 Task: In the  document Quantummechanicsmeet.html Insert the command  'Suggesting 'Email the file to   'softage.9@softage.net', with message attached Attention Needed: Please prioritize going through the email I've sent. and file type: Open Document
Action: Mouse moved to (385, 455)
Screenshot: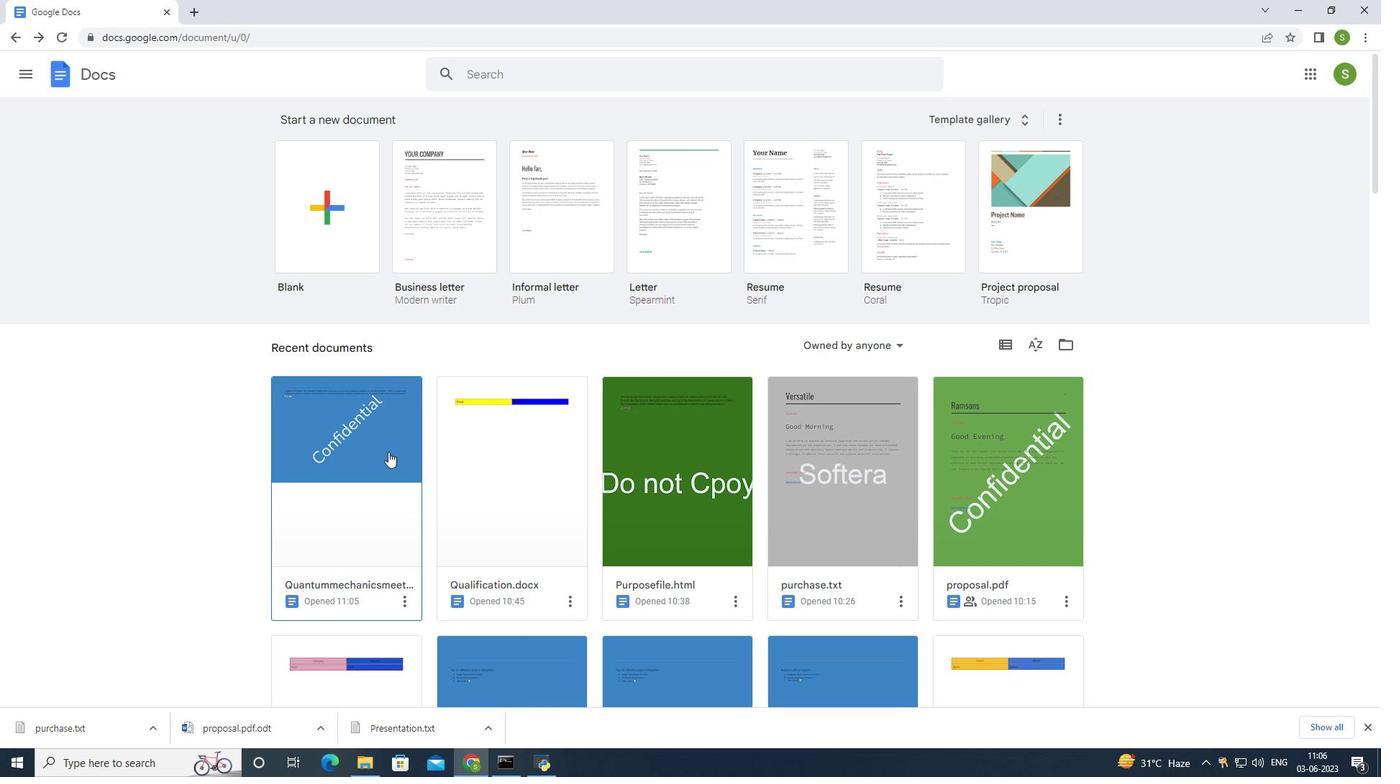 
Action: Mouse pressed left at (385, 455)
Screenshot: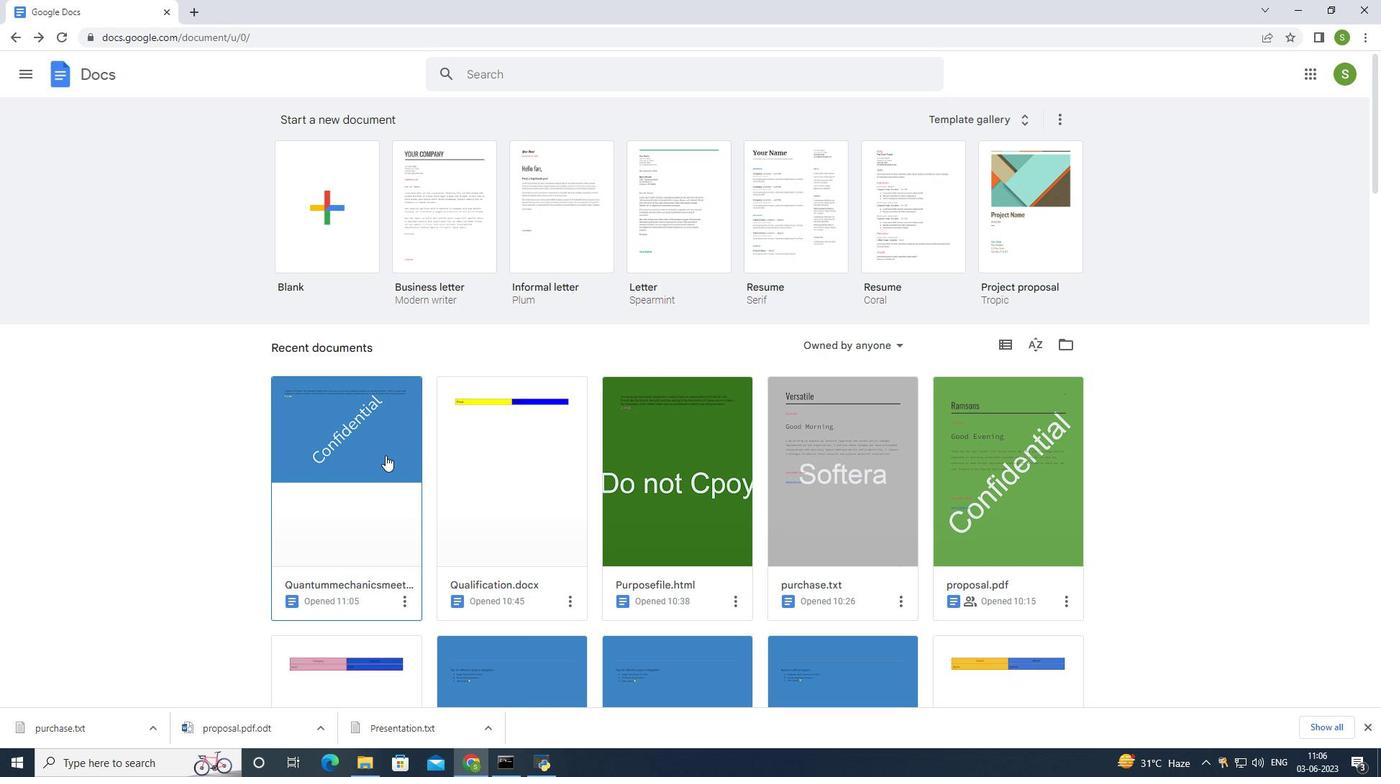 
Action: Mouse moved to (1306, 110)
Screenshot: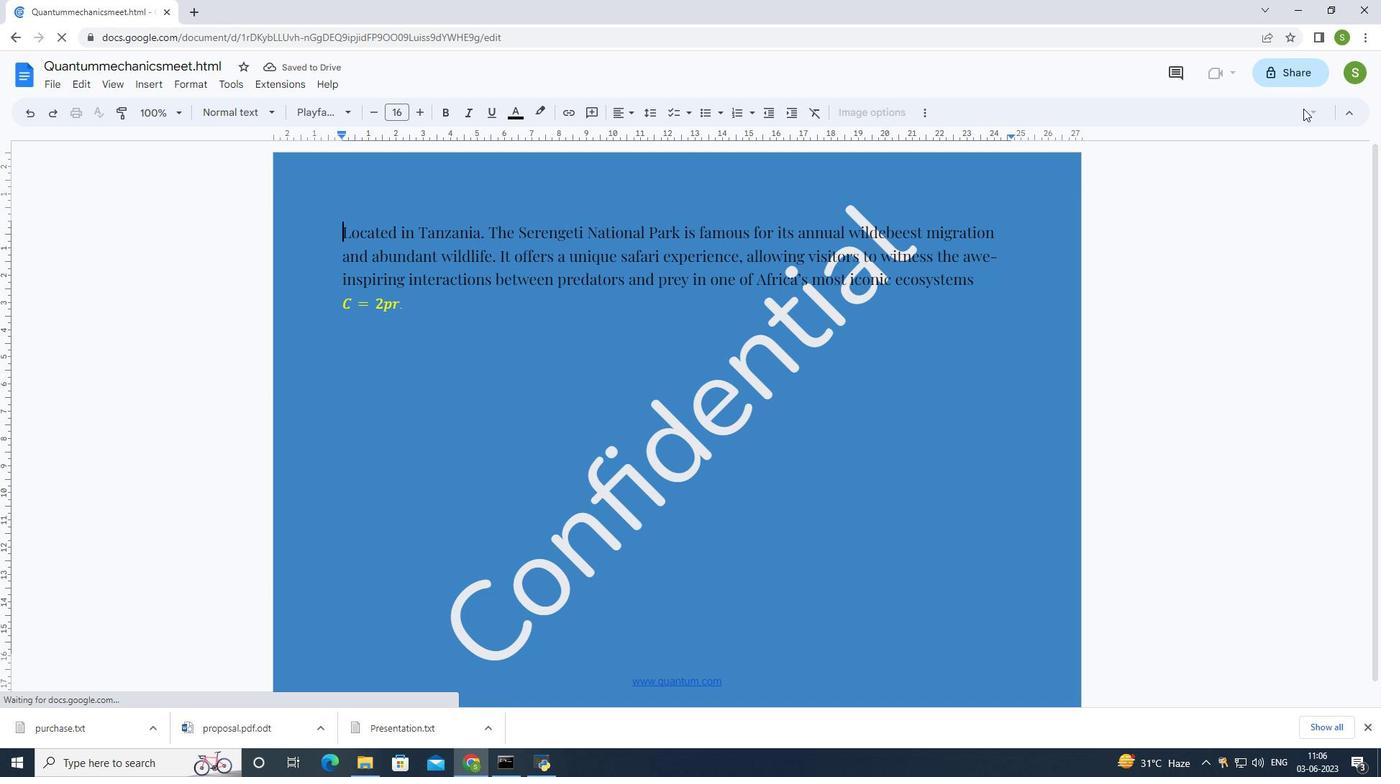 
Action: Mouse pressed left at (1306, 110)
Screenshot: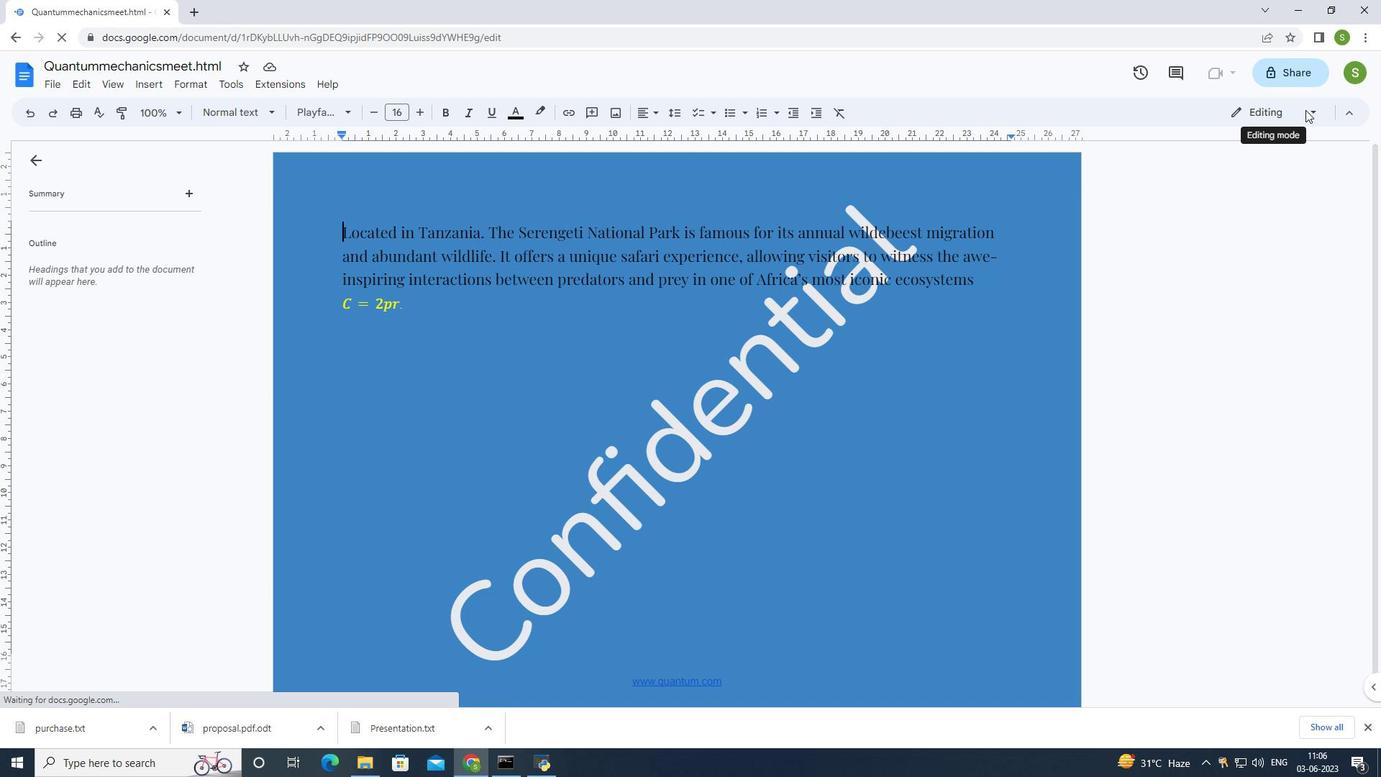 
Action: Mouse moved to (1259, 189)
Screenshot: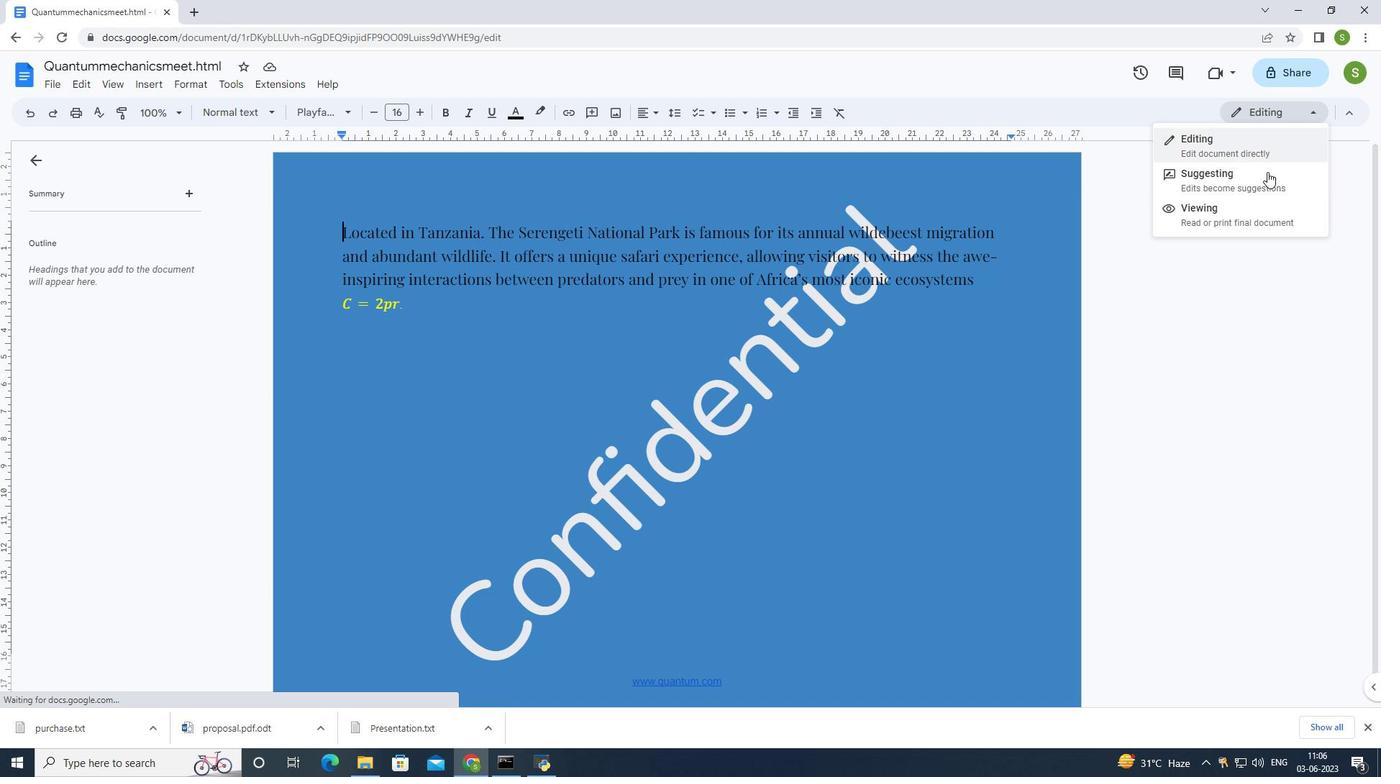 
Action: Mouse pressed left at (1259, 189)
Screenshot: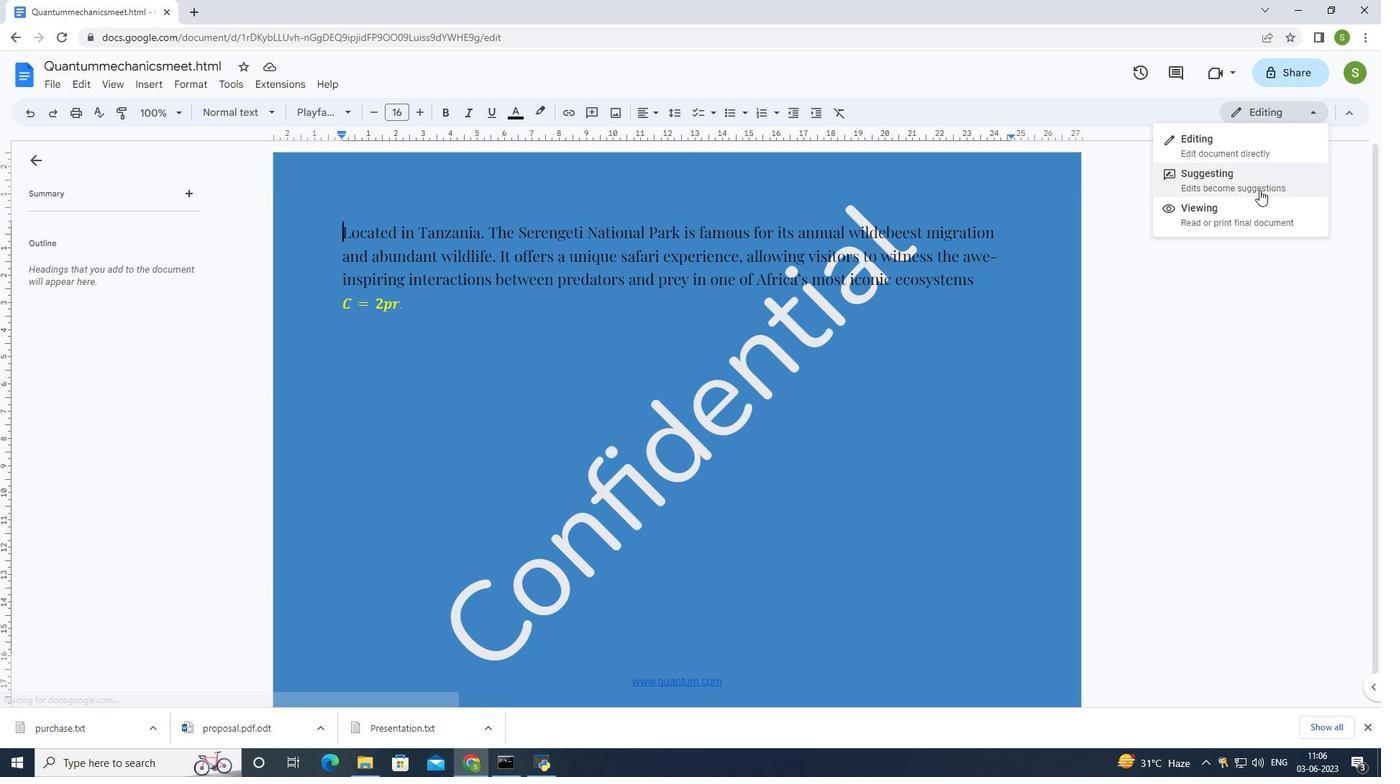
Action: Mouse moved to (47, 86)
Screenshot: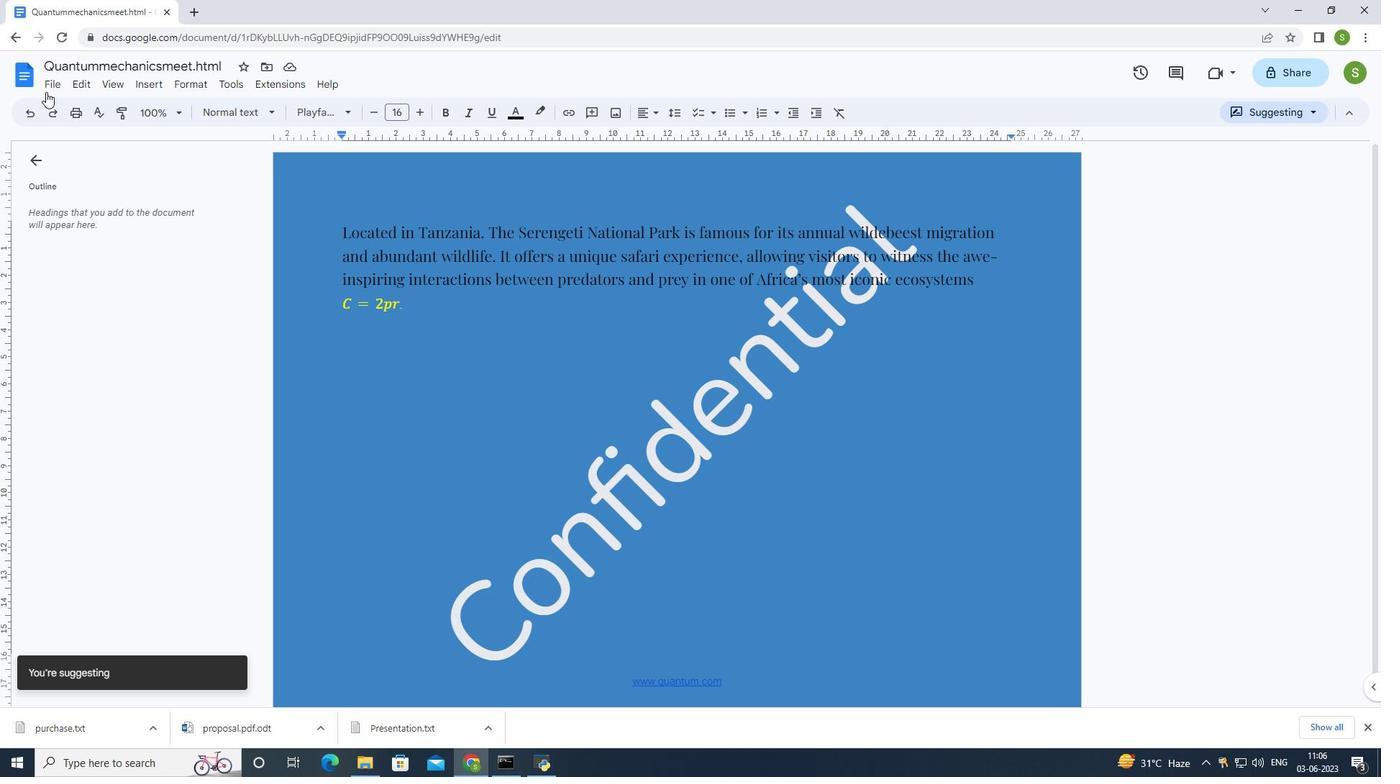 
Action: Mouse pressed left at (47, 86)
Screenshot: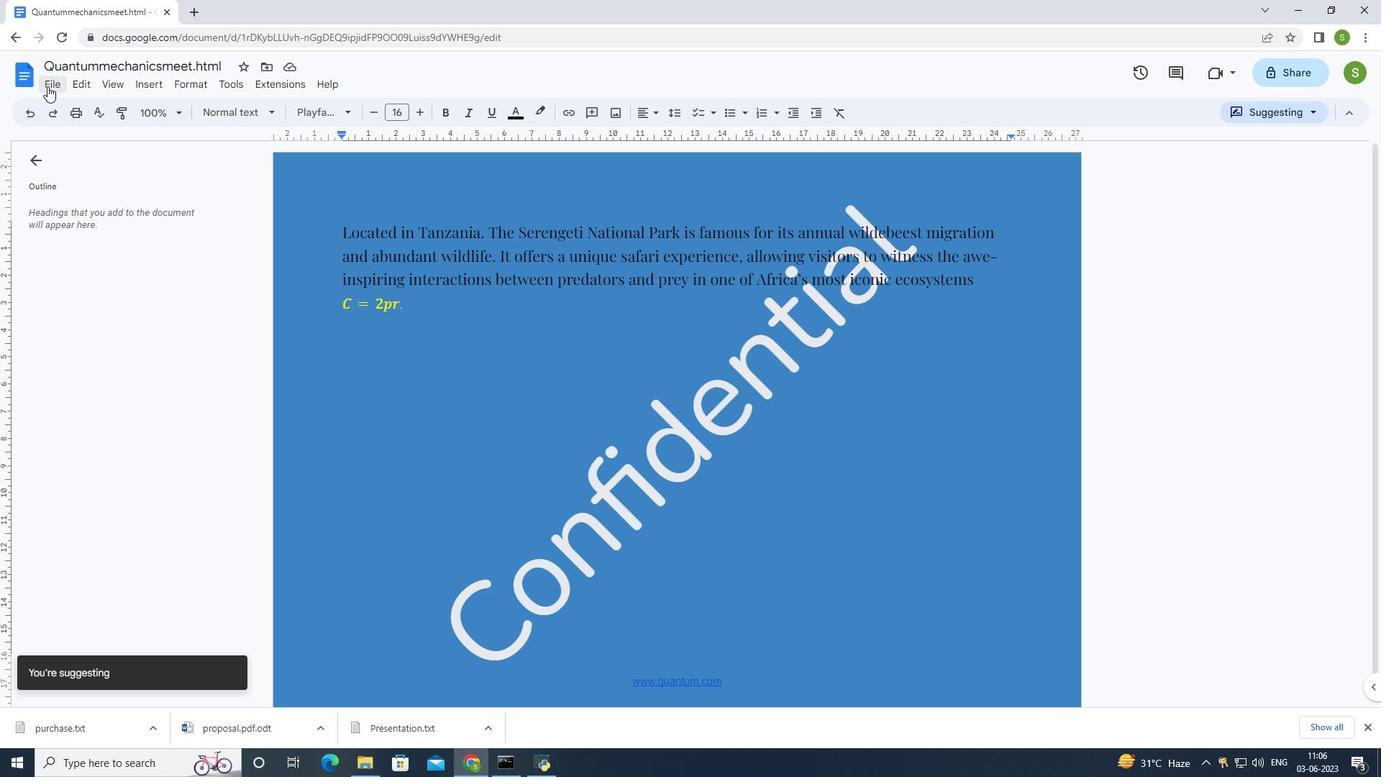 
Action: Mouse moved to (328, 212)
Screenshot: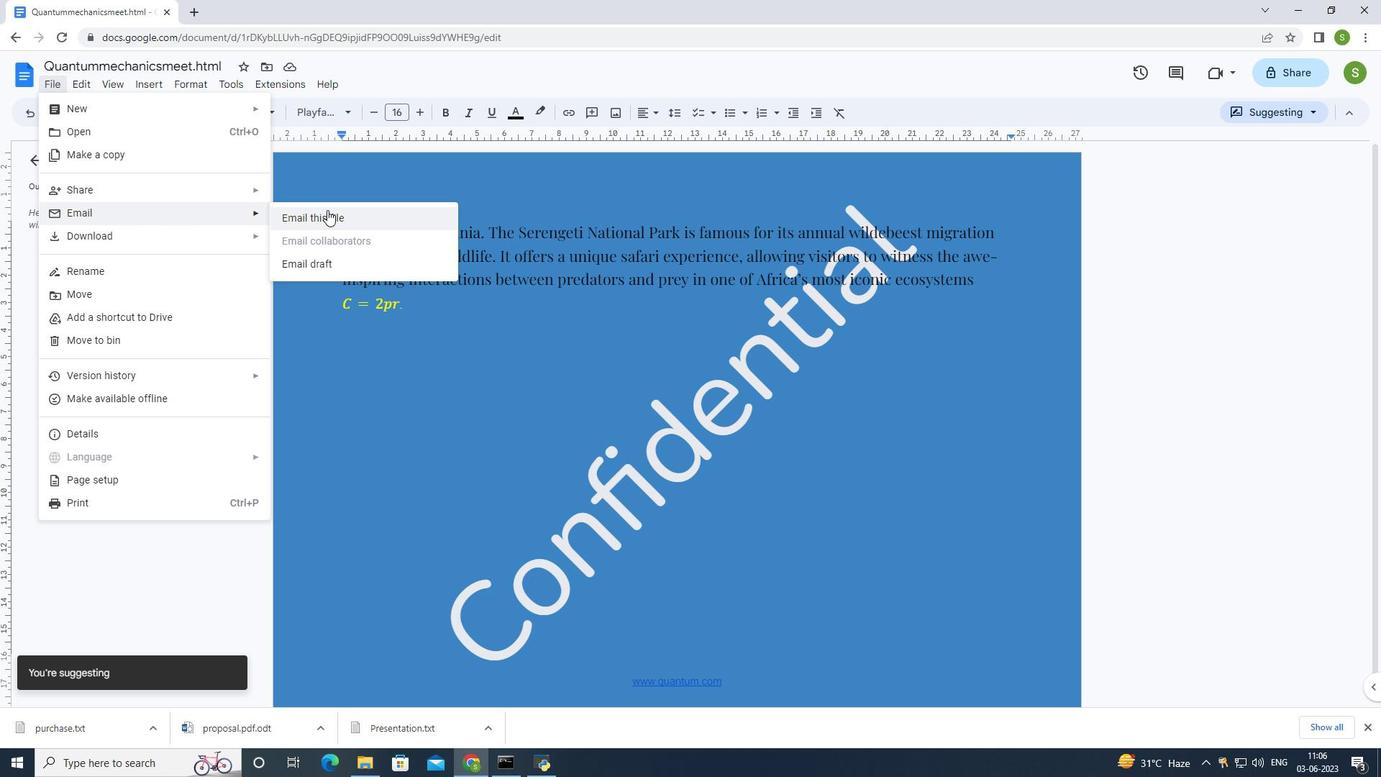 
Action: Mouse pressed left at (328, 212)
Screenshot: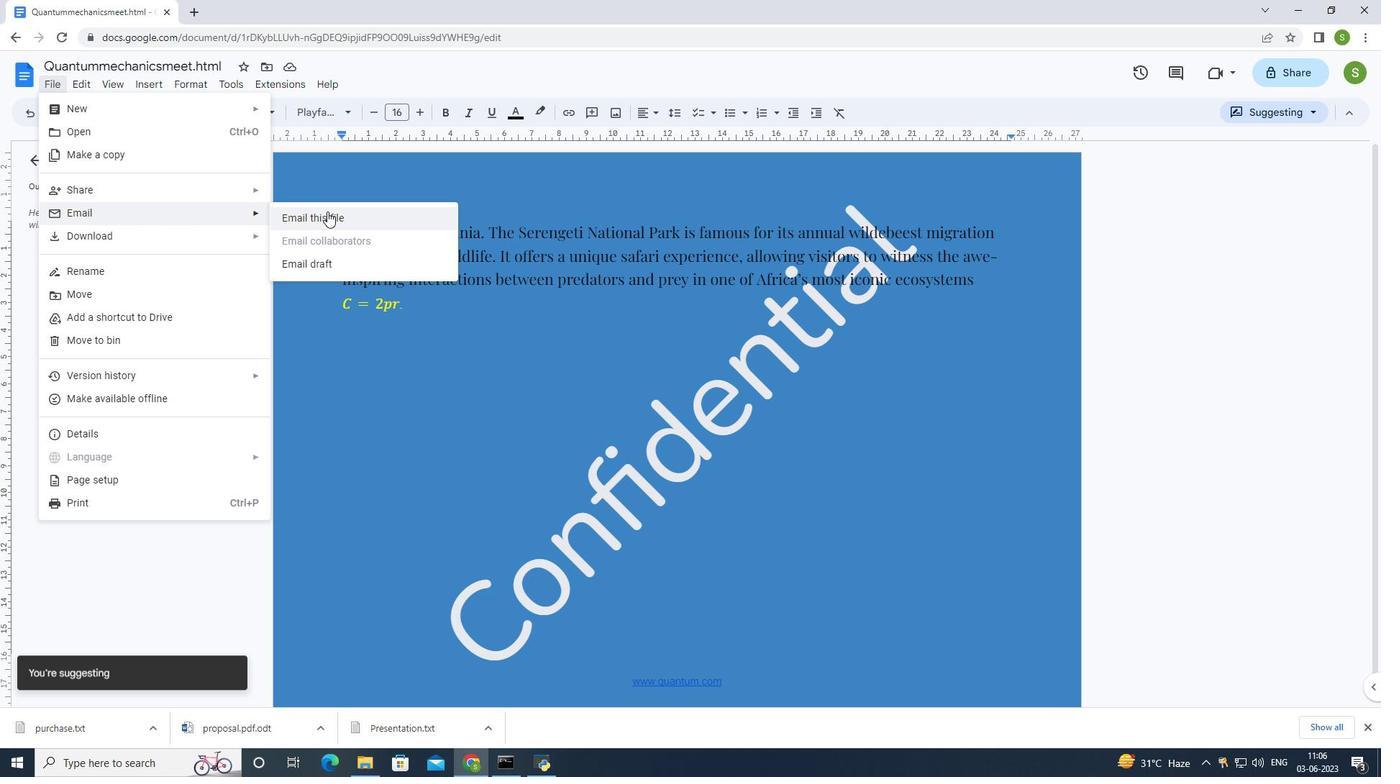 
Action: Mouse moved to (421, 220)
Screenshot: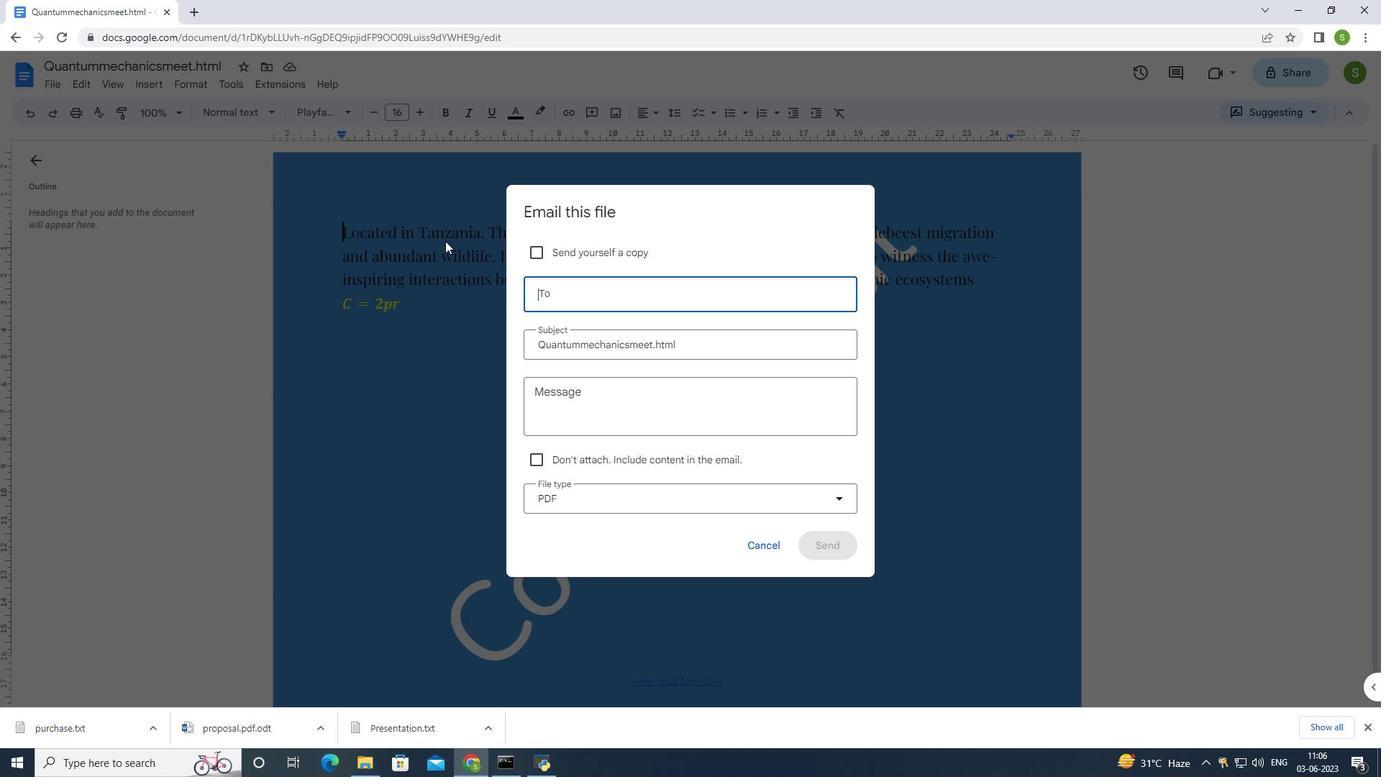 
Action: Key pressed softage.9<Key.shift>@softage.net
Screenshot: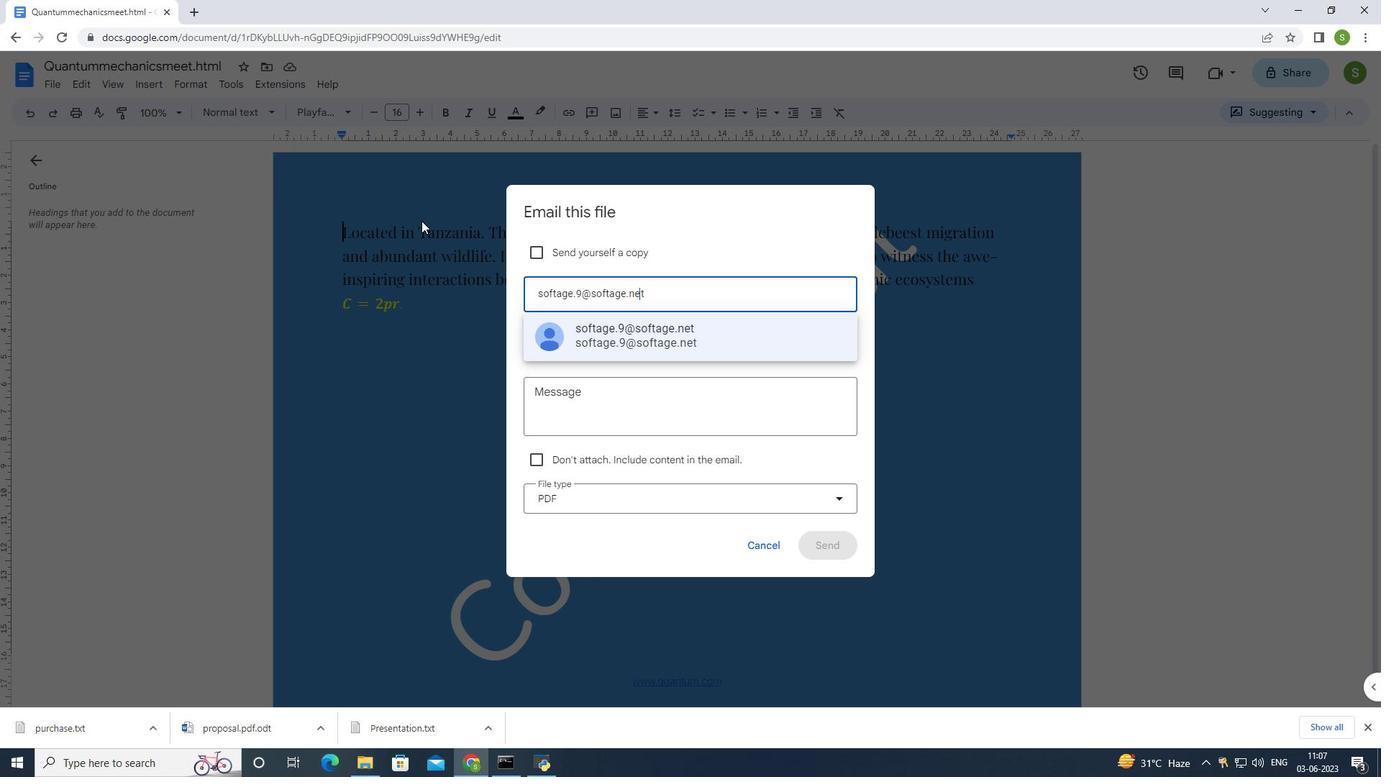 
Action: Mouse moved to (670, 343)
Screenshot: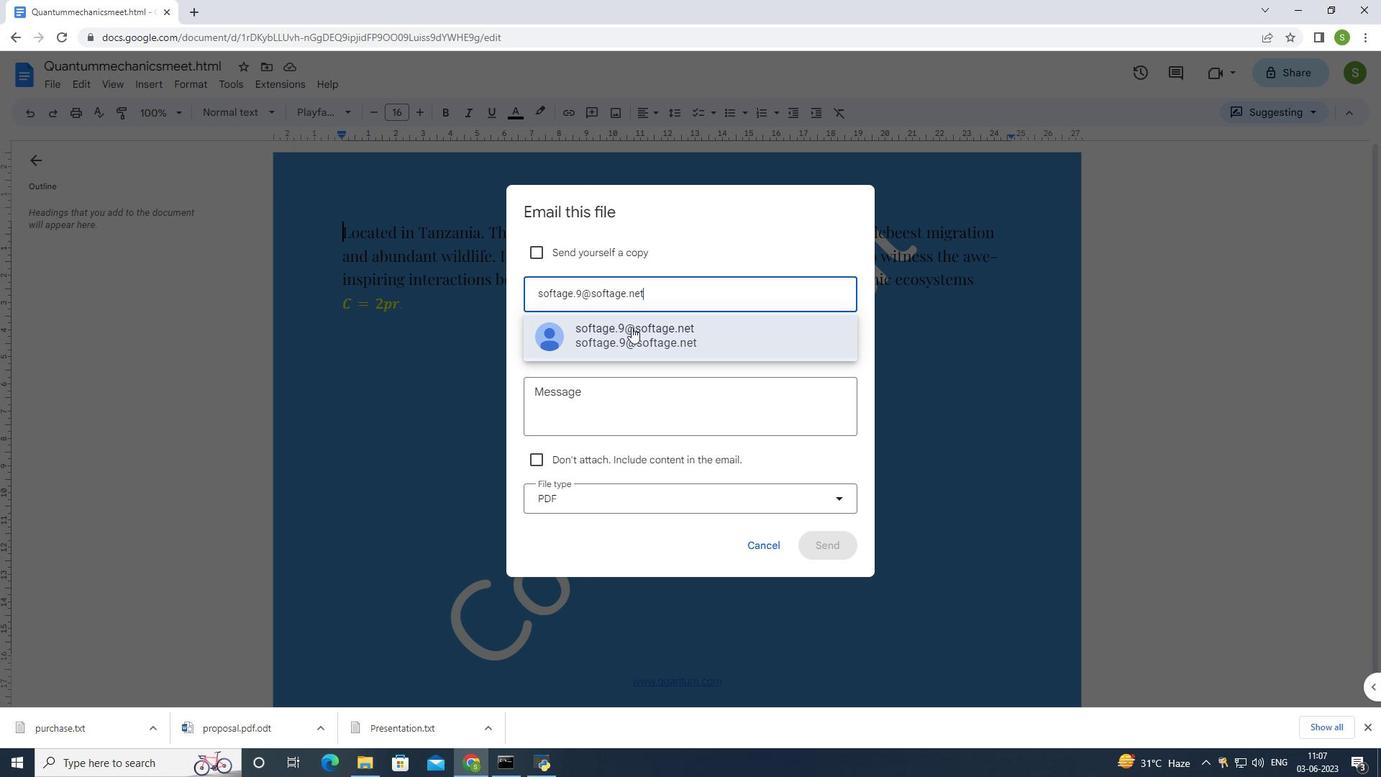 
Action: Mouse pressed left at (670, 343)
Screenshot: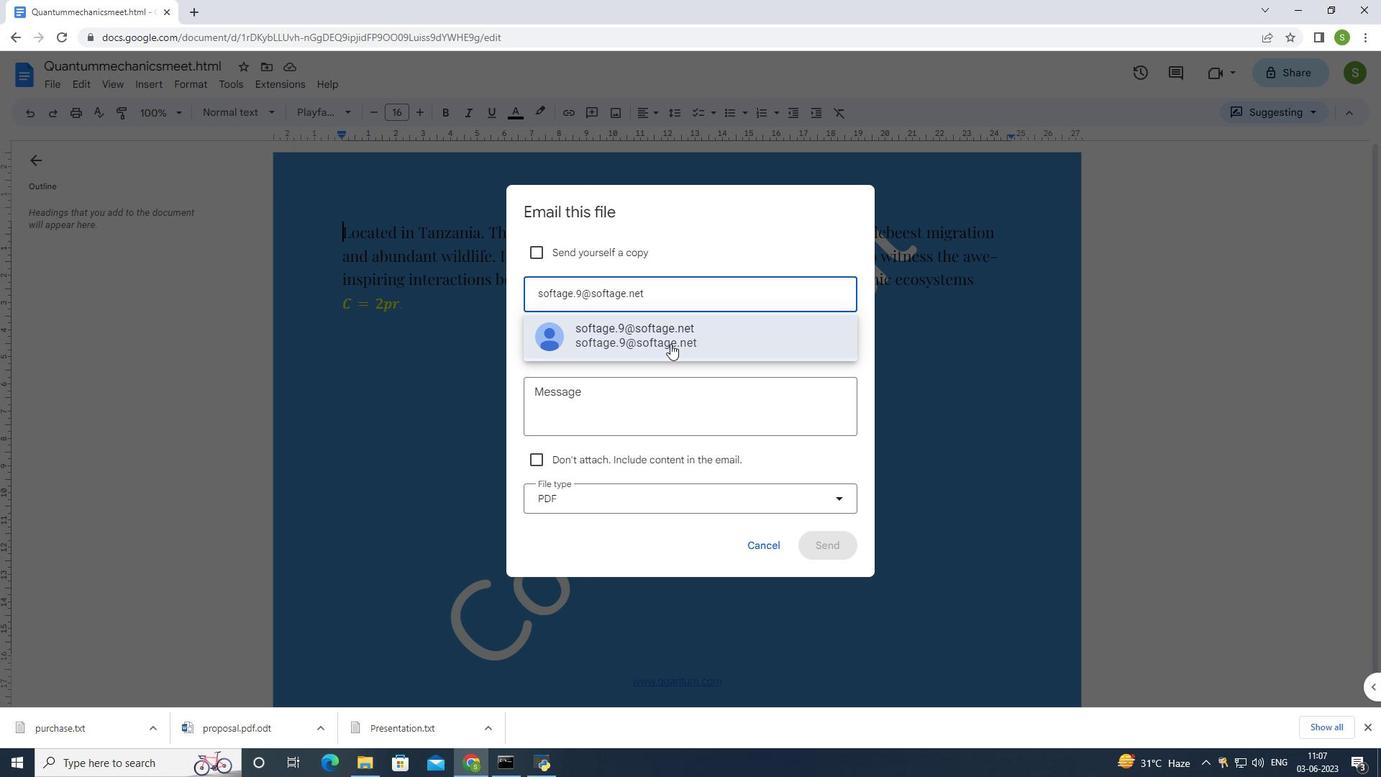 
Action: Mouse moved to (654, 404)
Screenshot: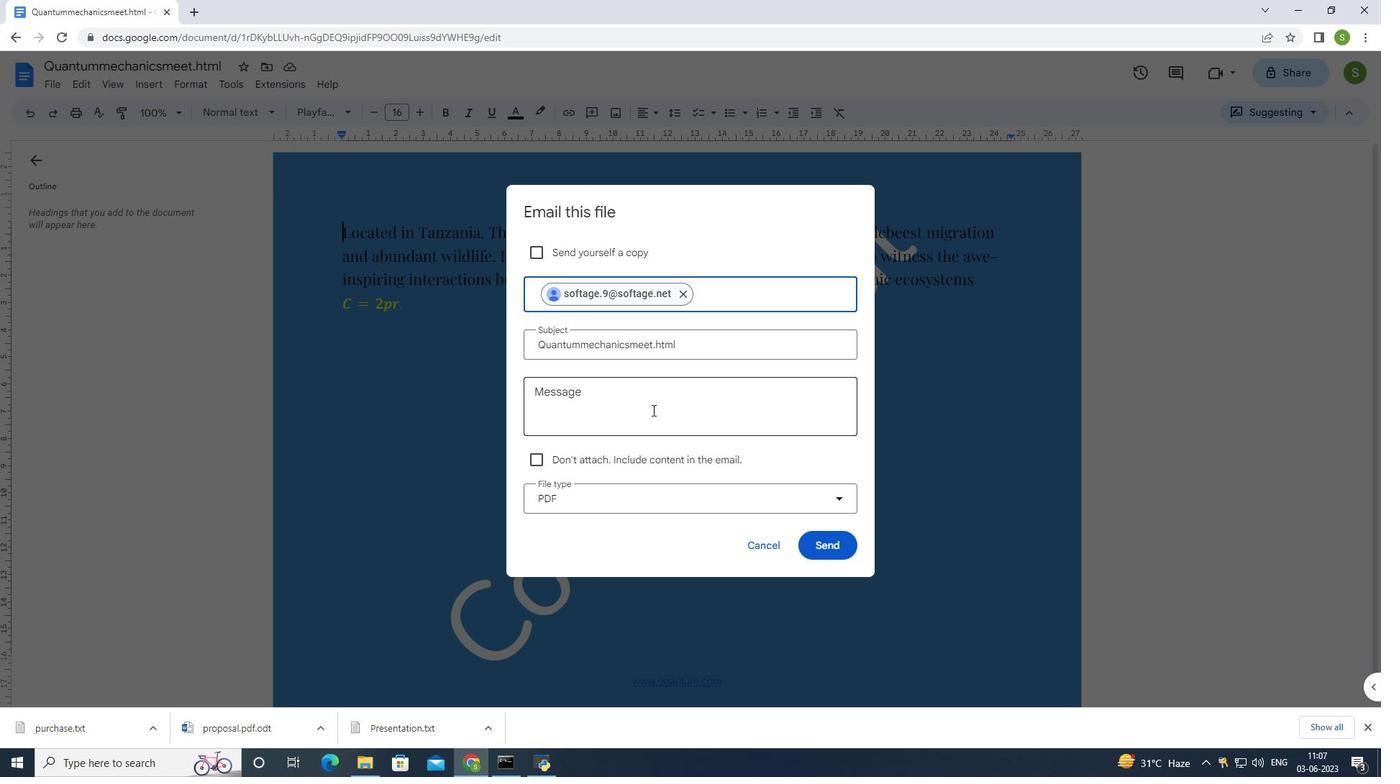 
Action: Mouse pressed left at (654, 404)
Screenshot: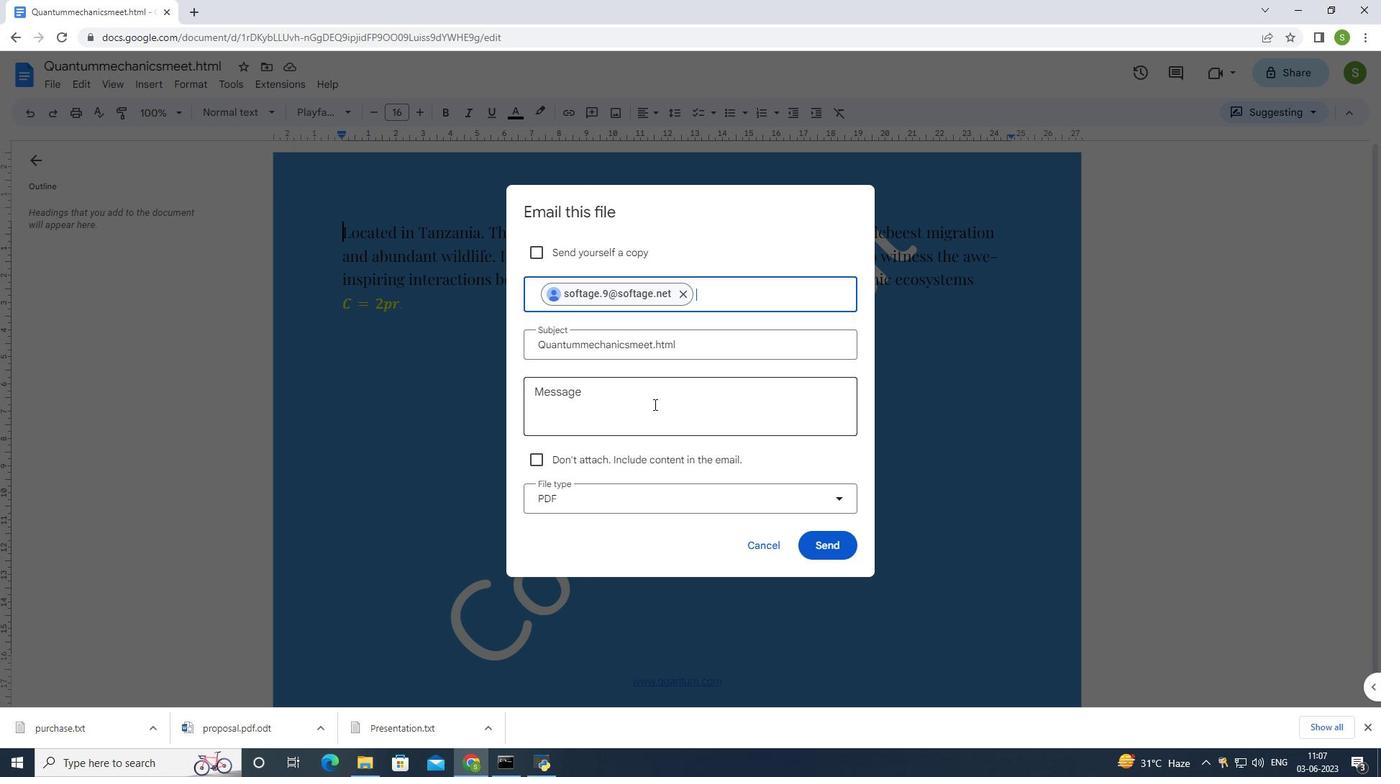 
Action: Mouse moved to (657, 392)
Screenshot: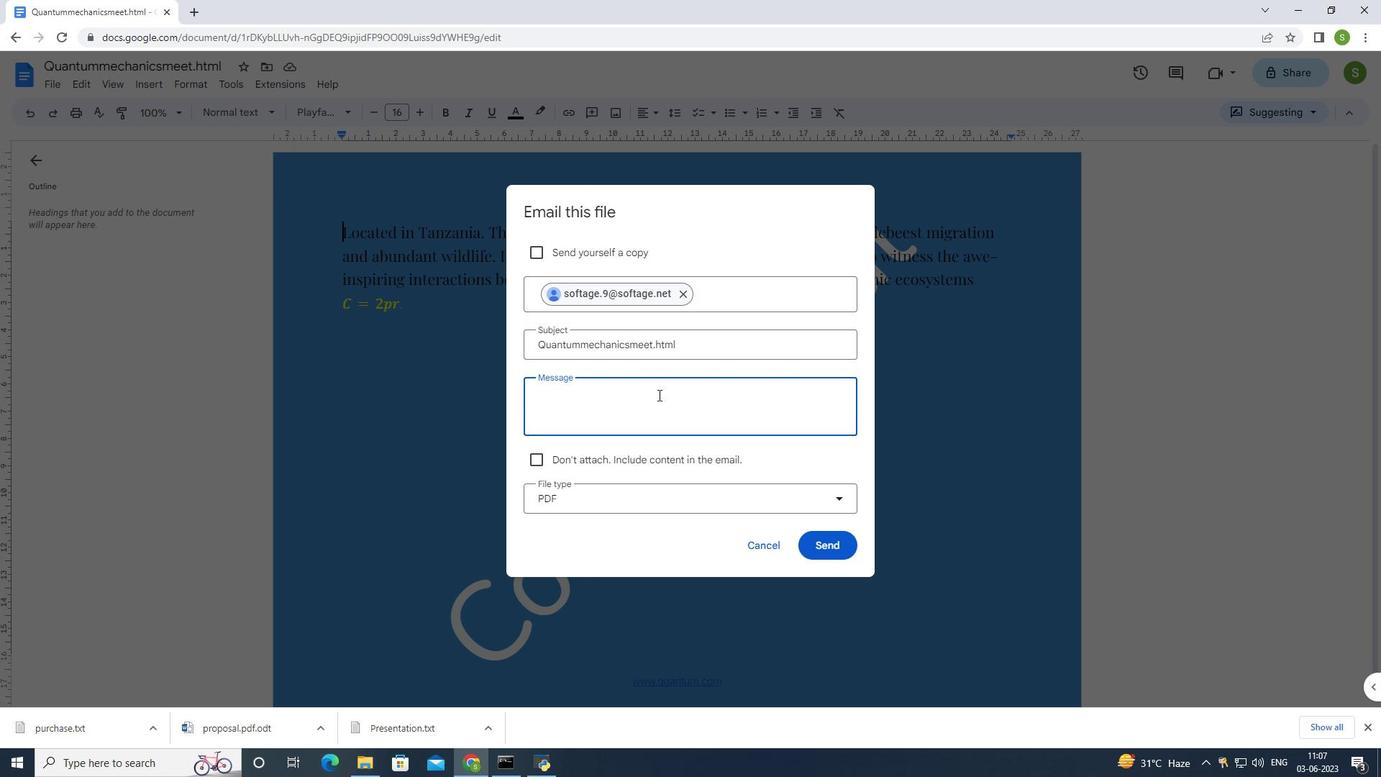 
Action: Key pressed <Key.shift>Please<Key.space>prioritize<Key.space>going<Key.space>throgh<Key.space>the<Key.space>email<Key.space><Key.shift>I've<Key.space>sent.
Screenshot: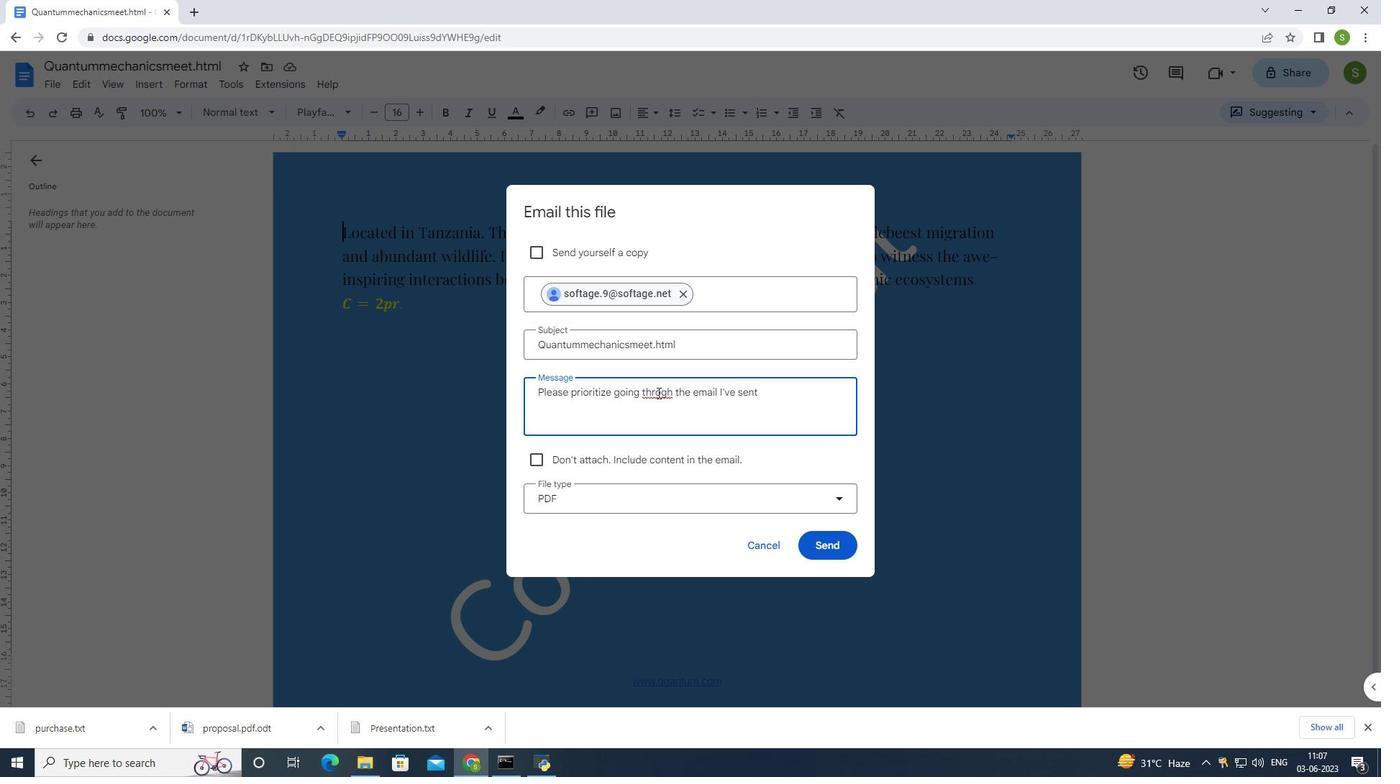 
Action: Mouse moved to (660, 388)
Screenshot: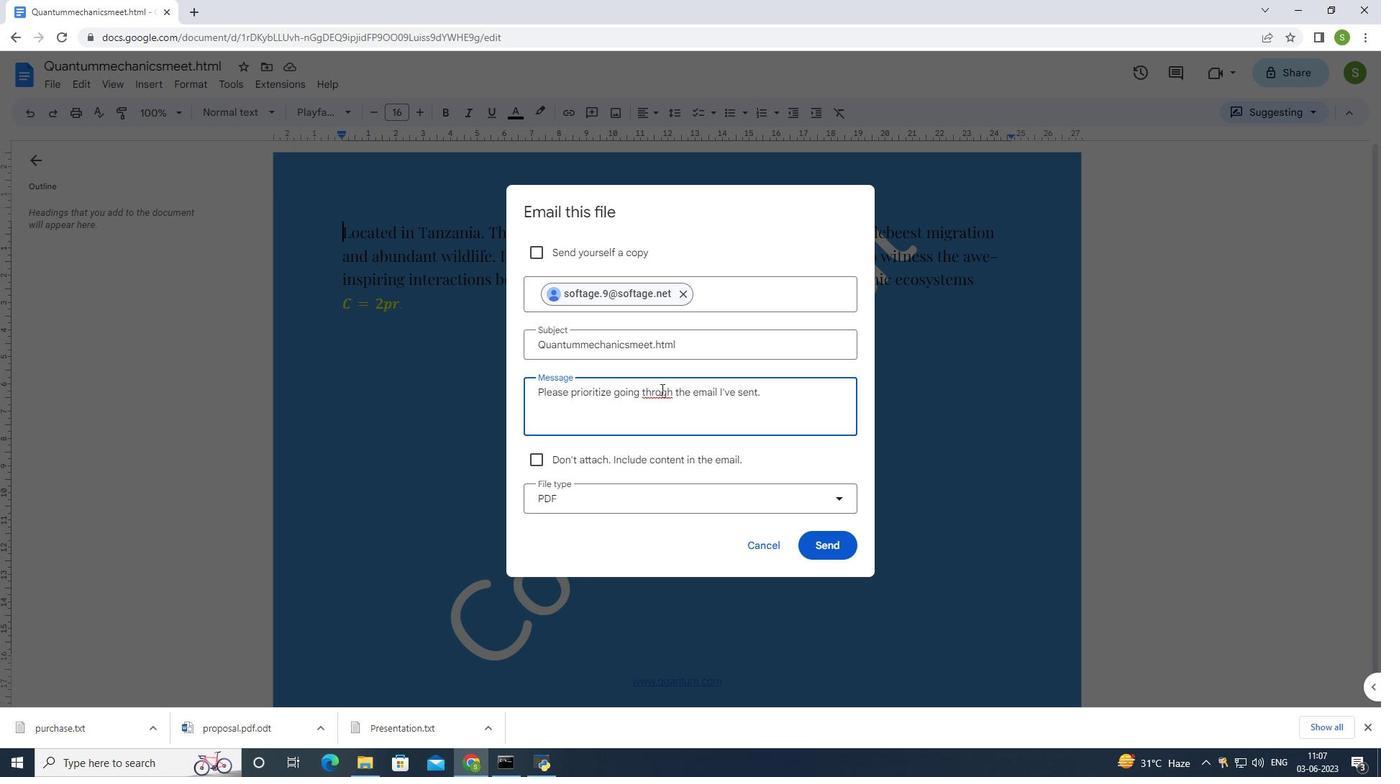 
Action: Mouse pressed left at (660, 388)
Screenshot: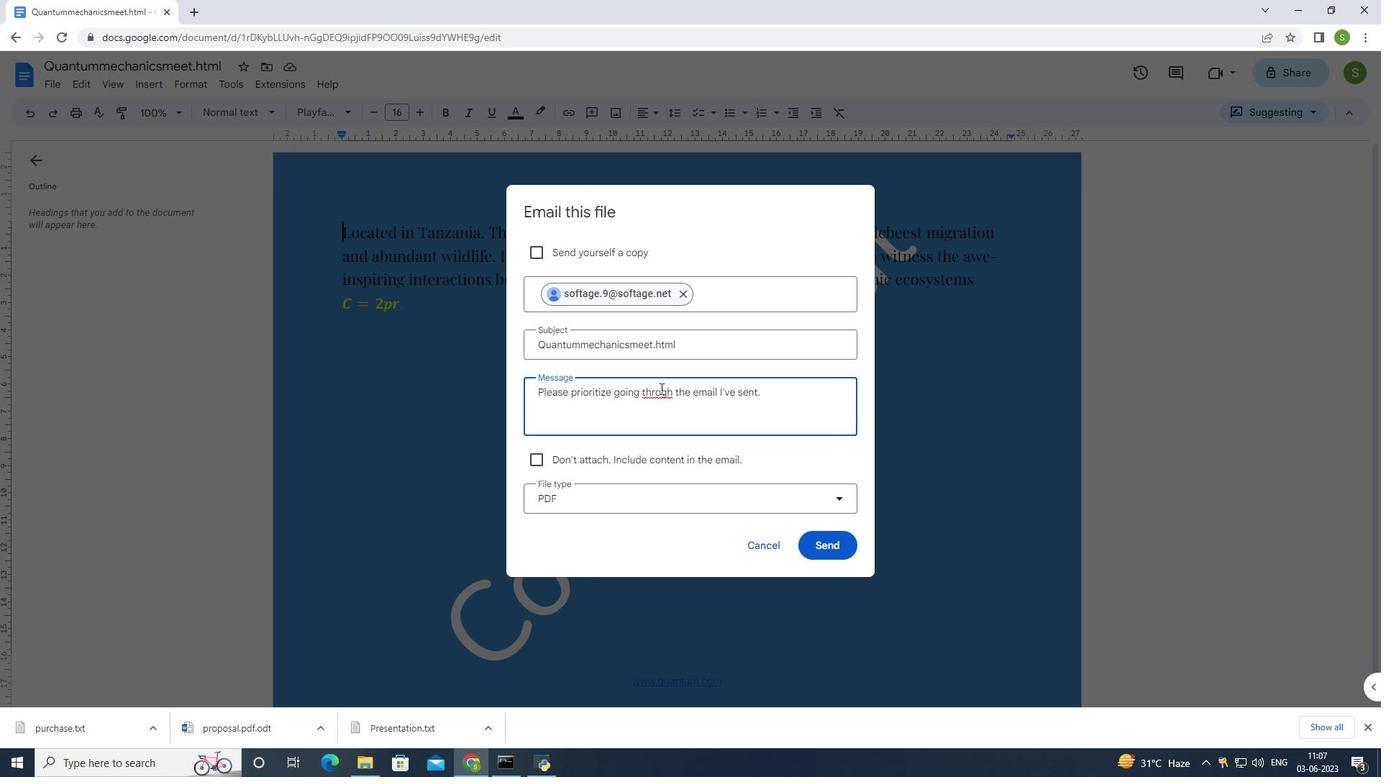 
Action: Mouse moved to (668, 391)
Screenshot: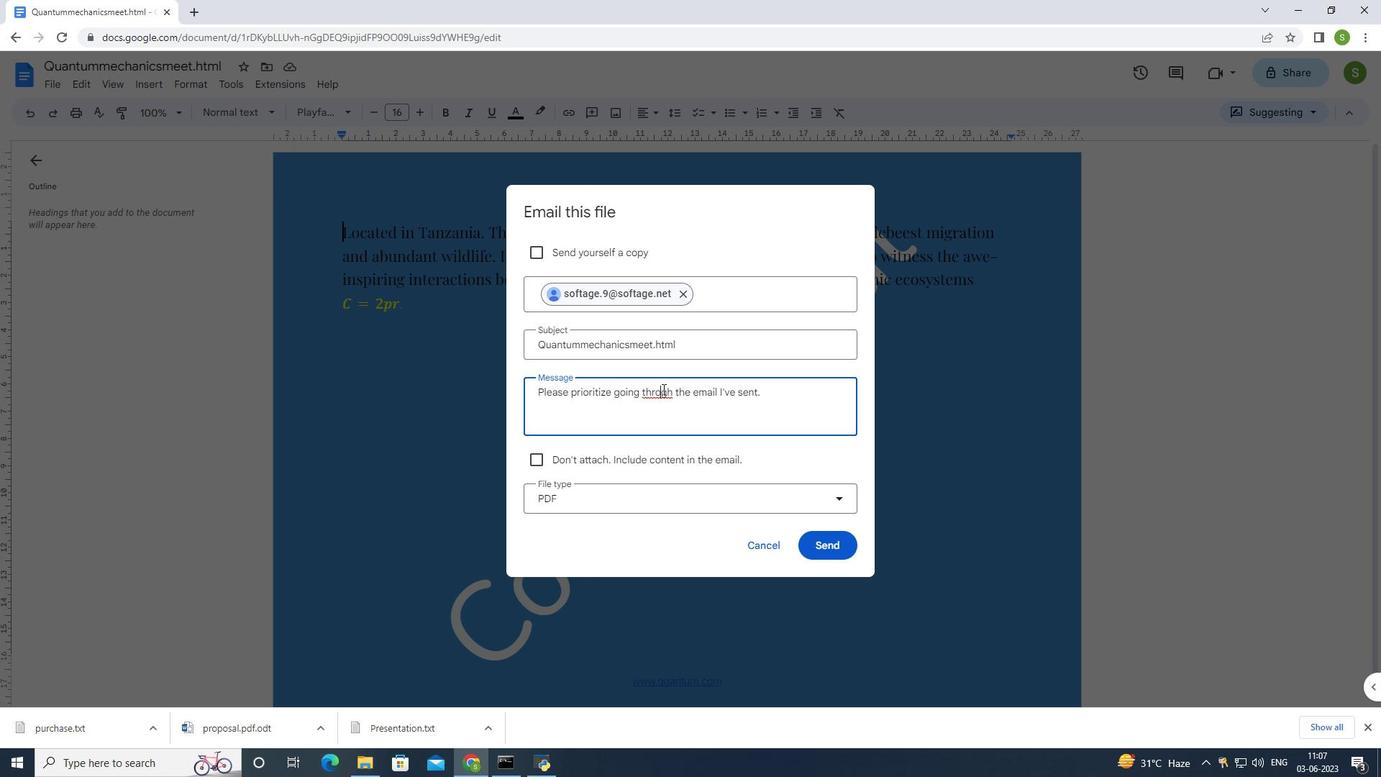 
Action: Key pressed u
Screenshot: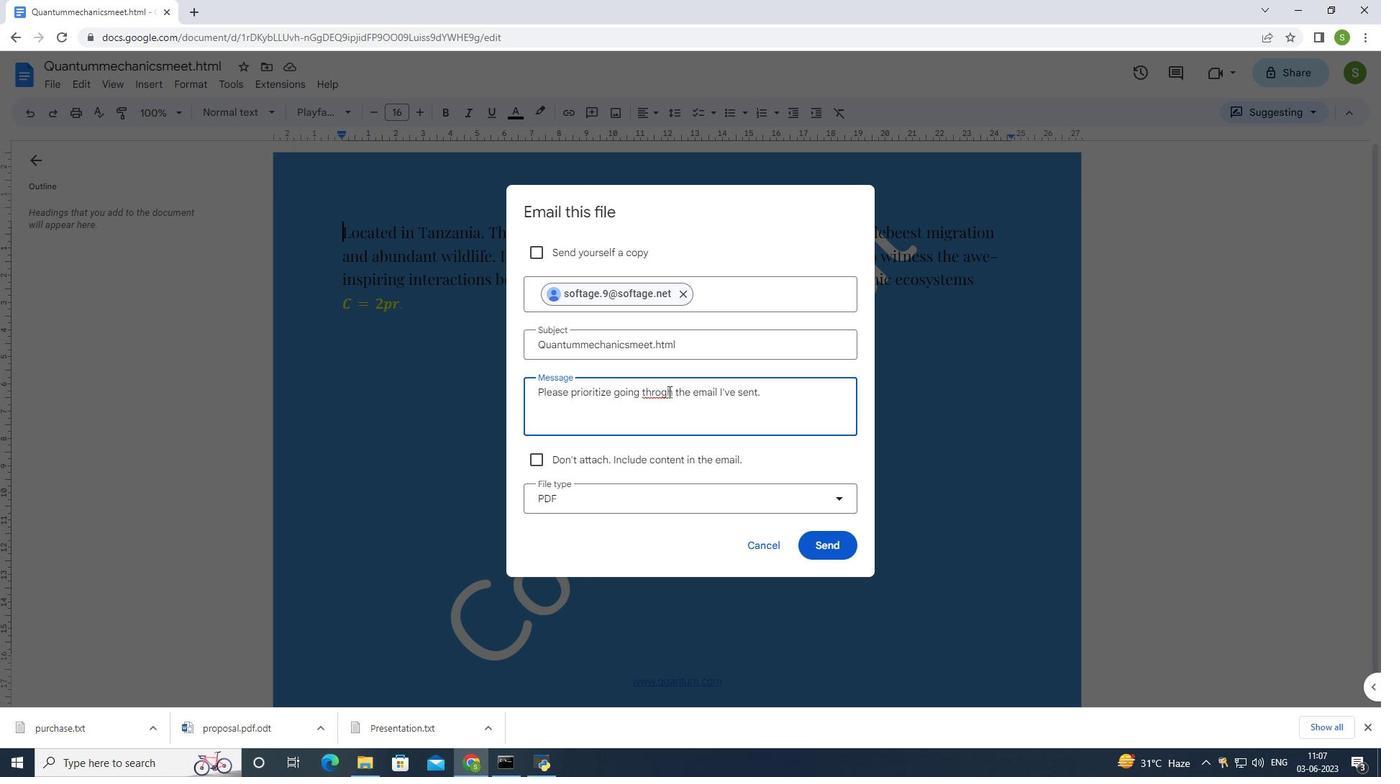 
Action: Mouse moved to (684, 488)
Screenshot: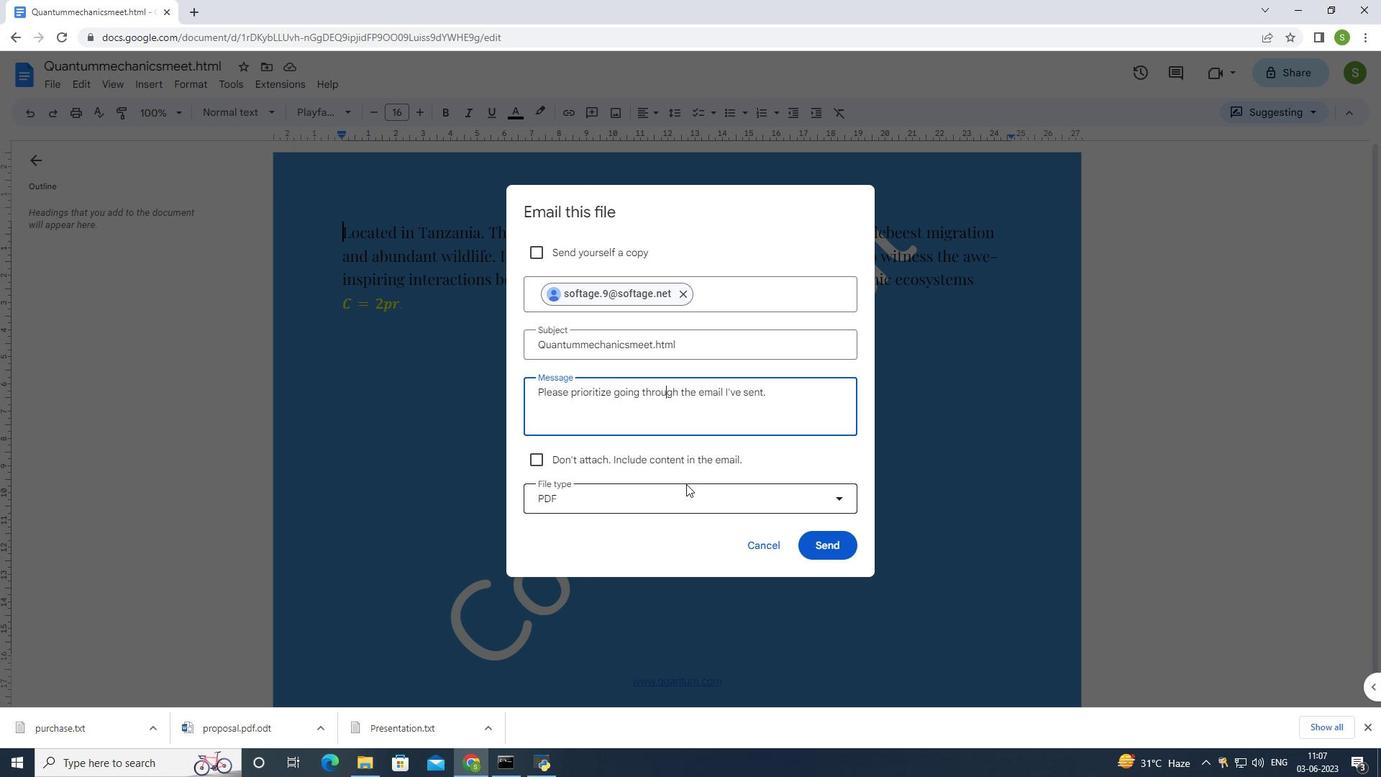 
Action: Mouse pressed left at (684, 488)
Screenshot: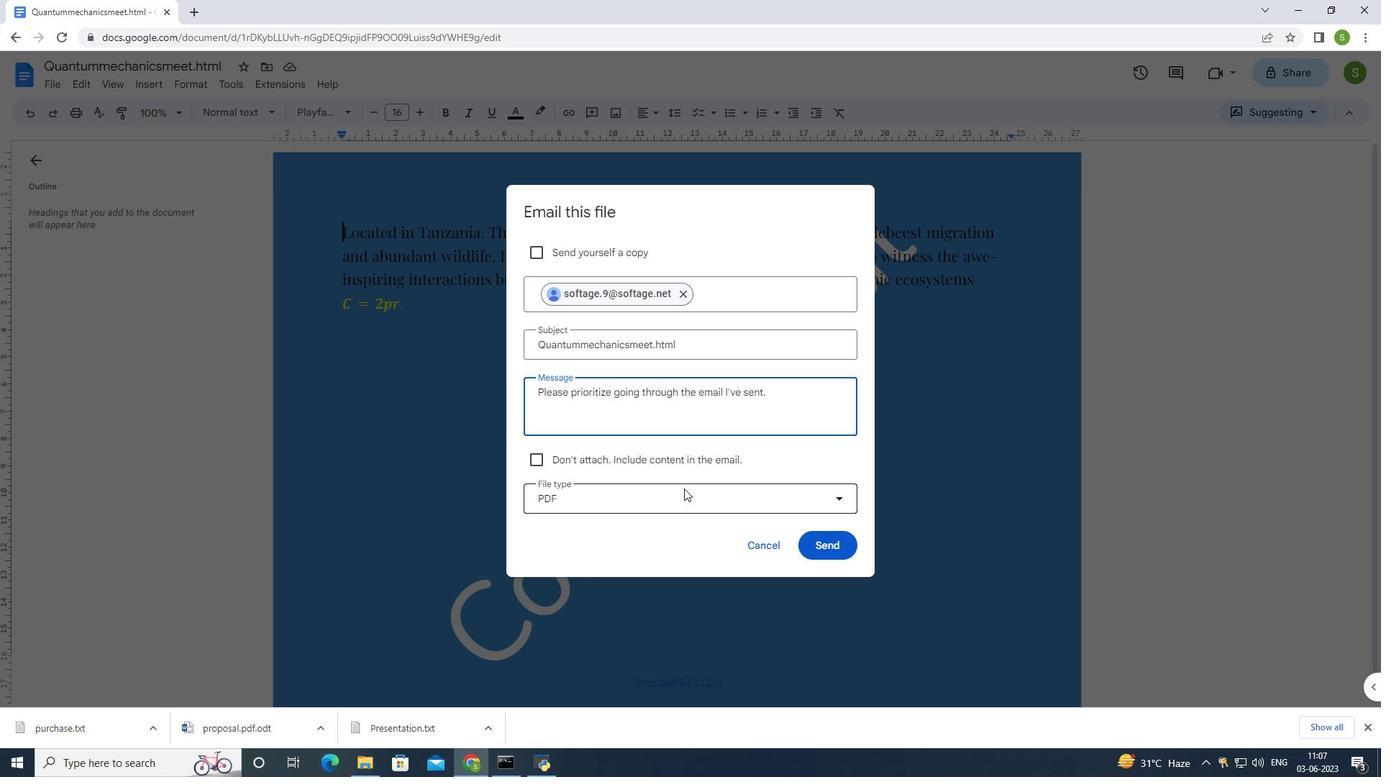
Action: Mouse moved to (674, 585)
Screenshot: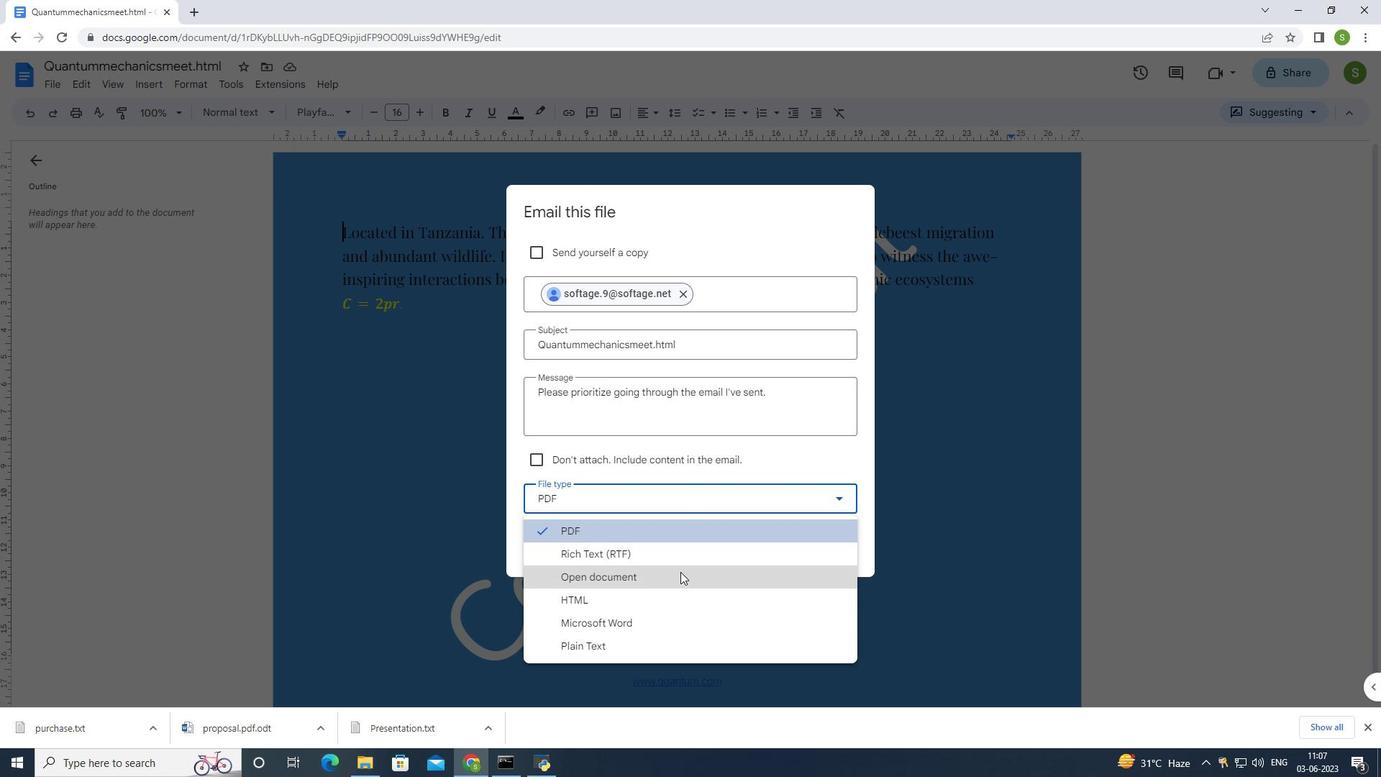 
Action: Mouse pressed left at (674, 585)
Screenshot: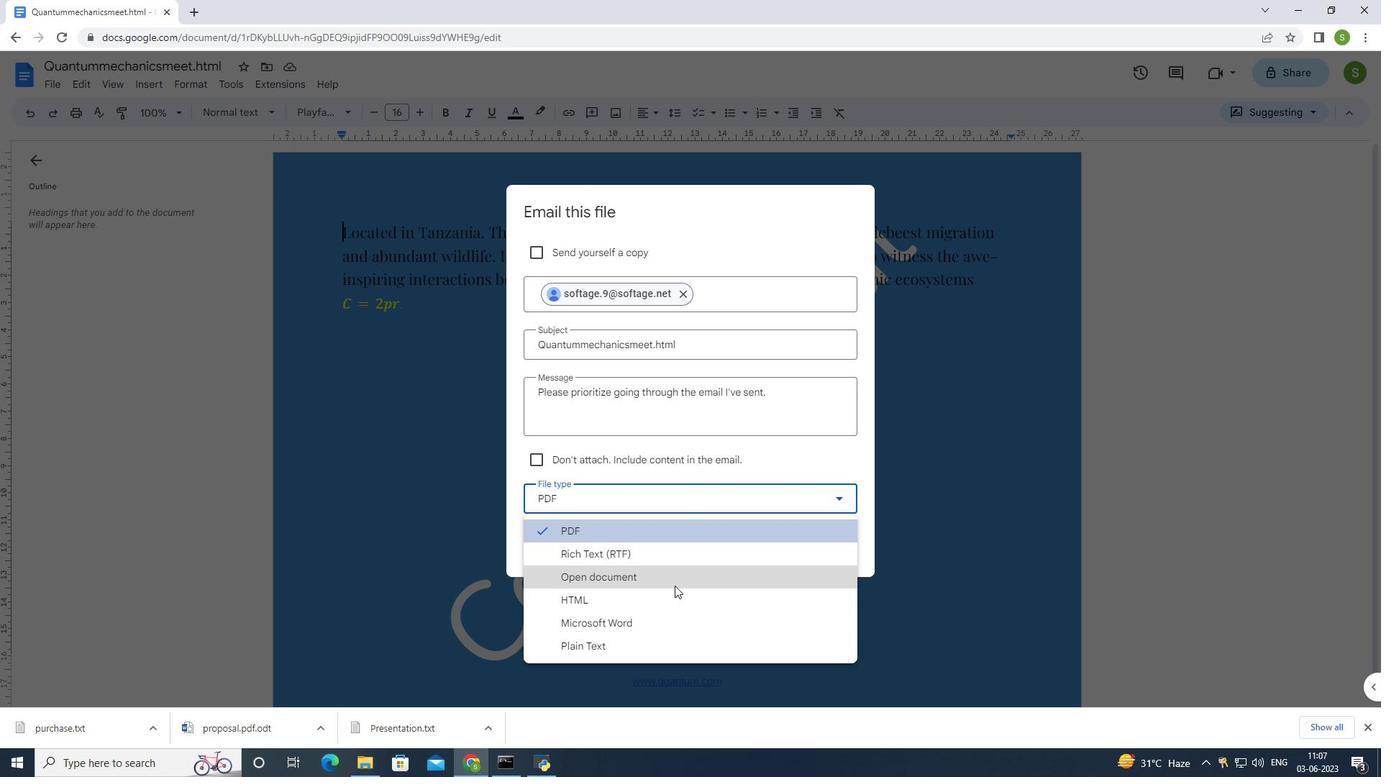 
Action: Mouse moved to (828, 543)
Screenshot: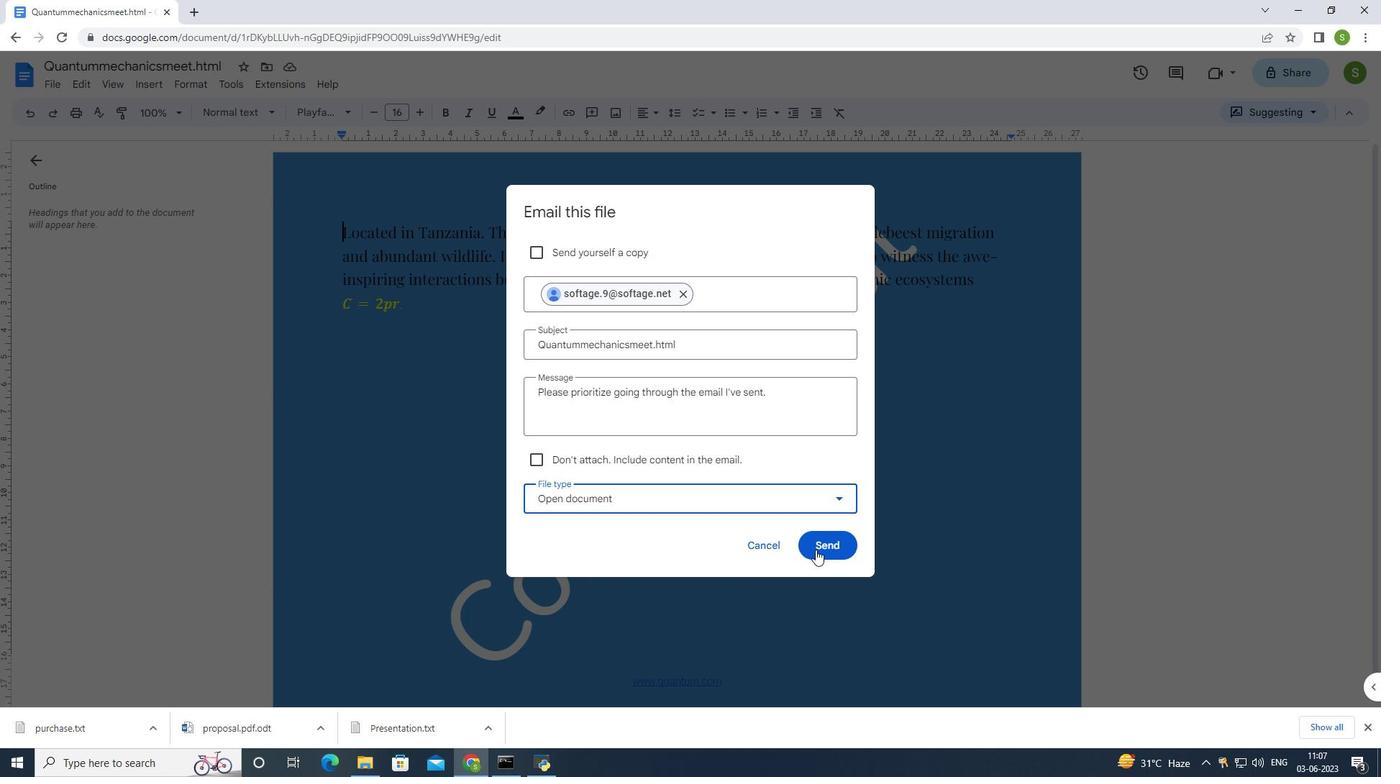 
Action: Mouse pressed left at (828, 543)
Screenshot: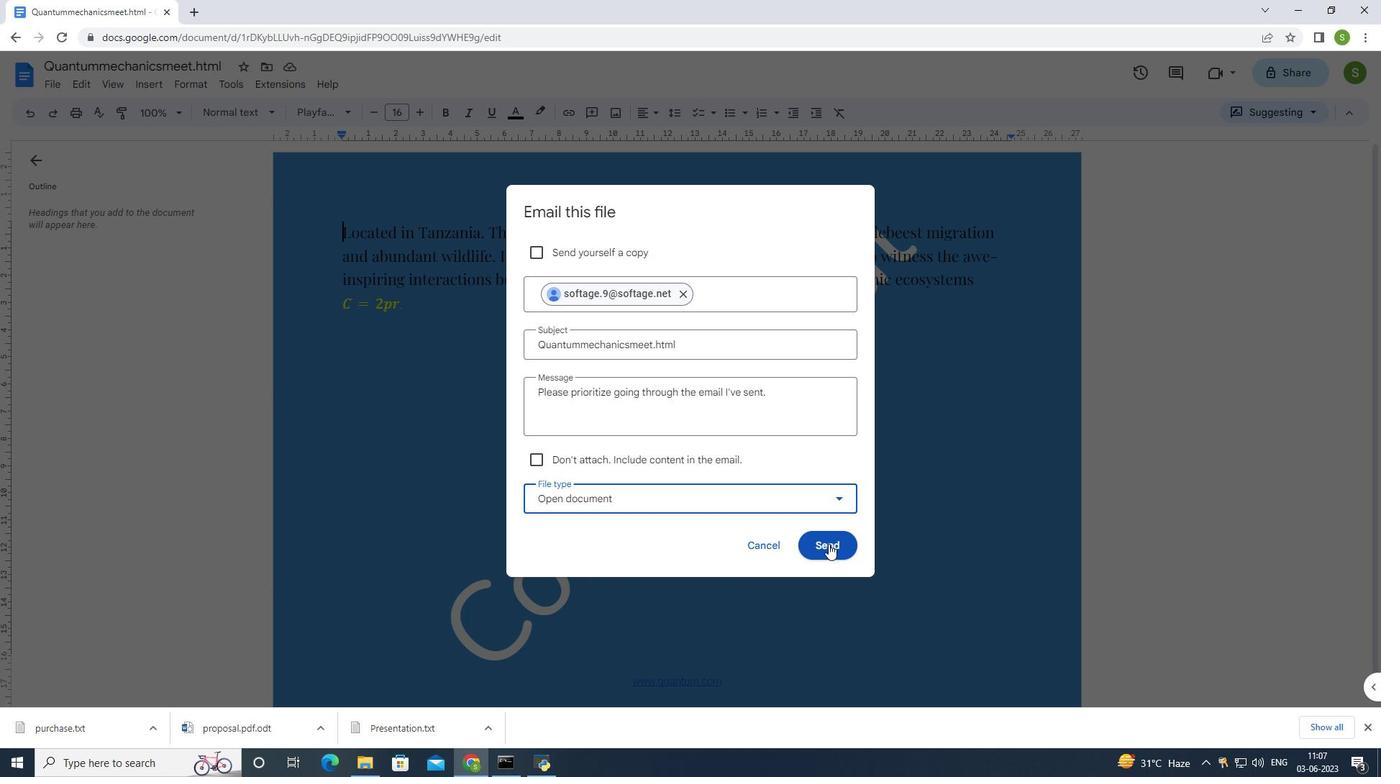 
Action: Mouse moved to (834, 534)
Screenshot: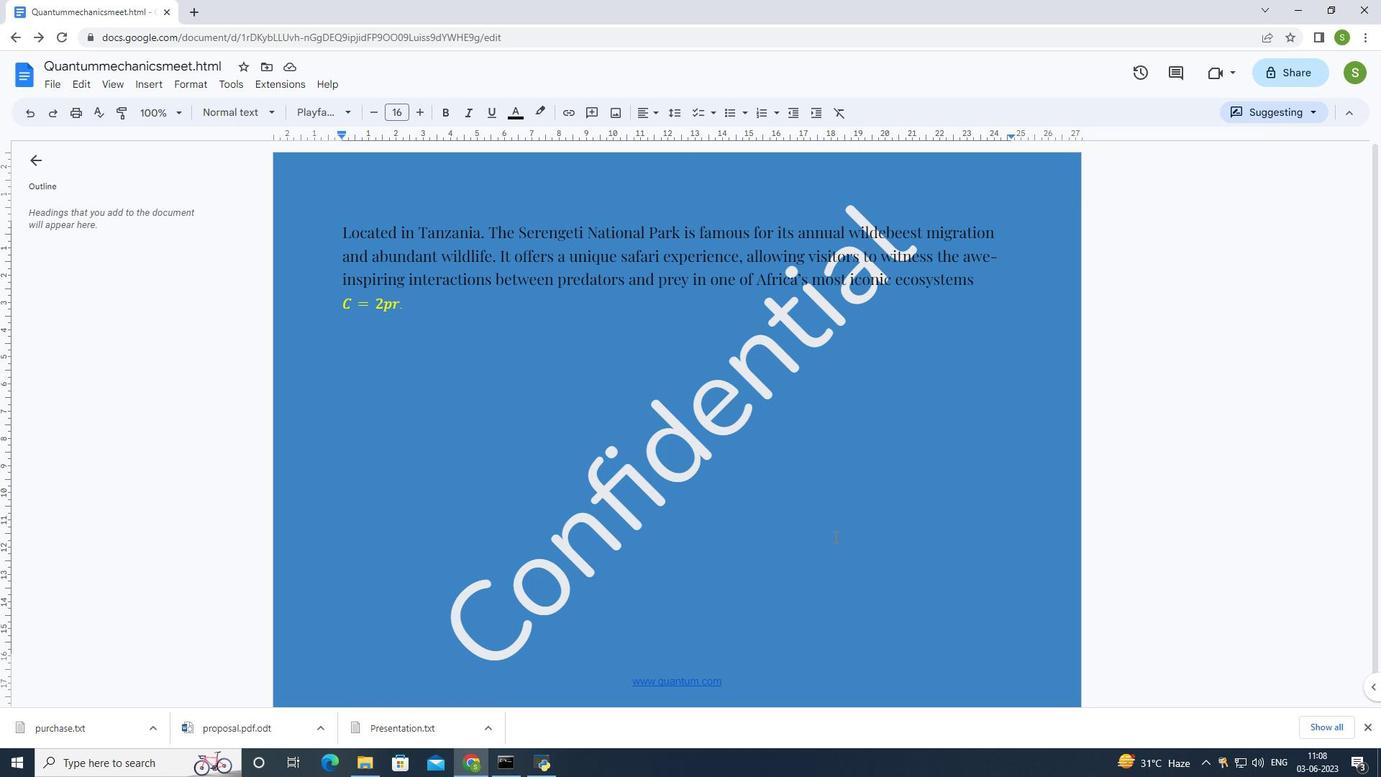 
